 Task: Search for emails received yesterday in Outlook.
Action: Mouse moved to (291, 11)
Screenshot: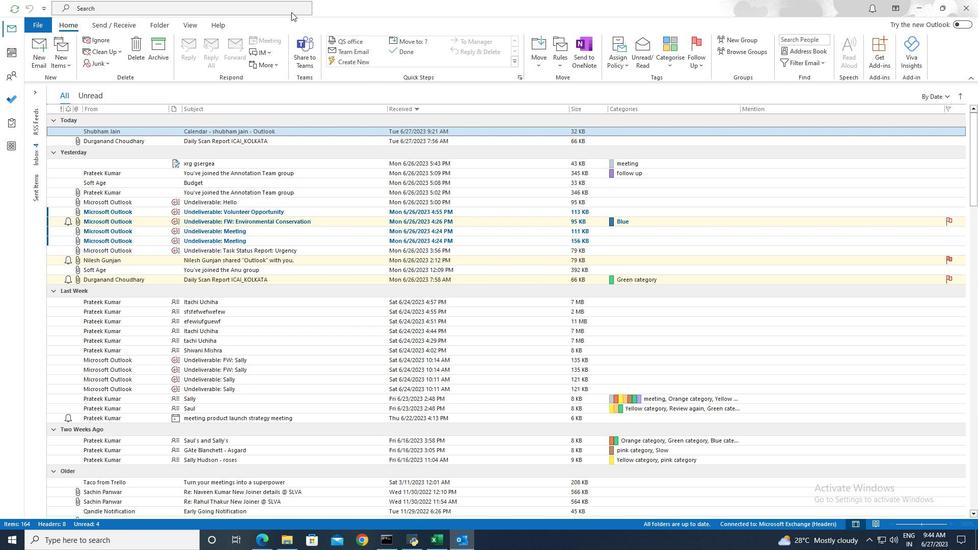 
Action: Mouse pressed left at (291, 11)
Screenshot: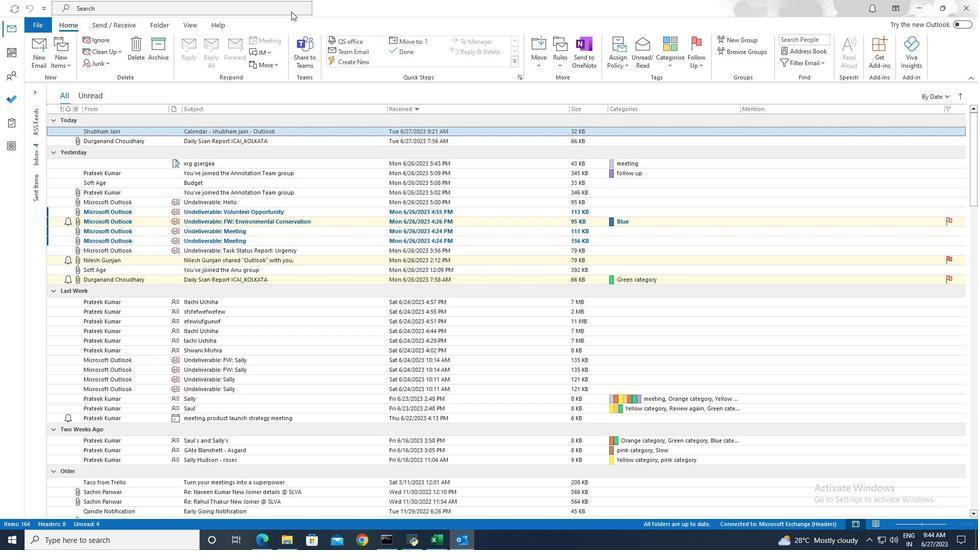 
Action: Mouse moved to (352, 10)
Screenshot: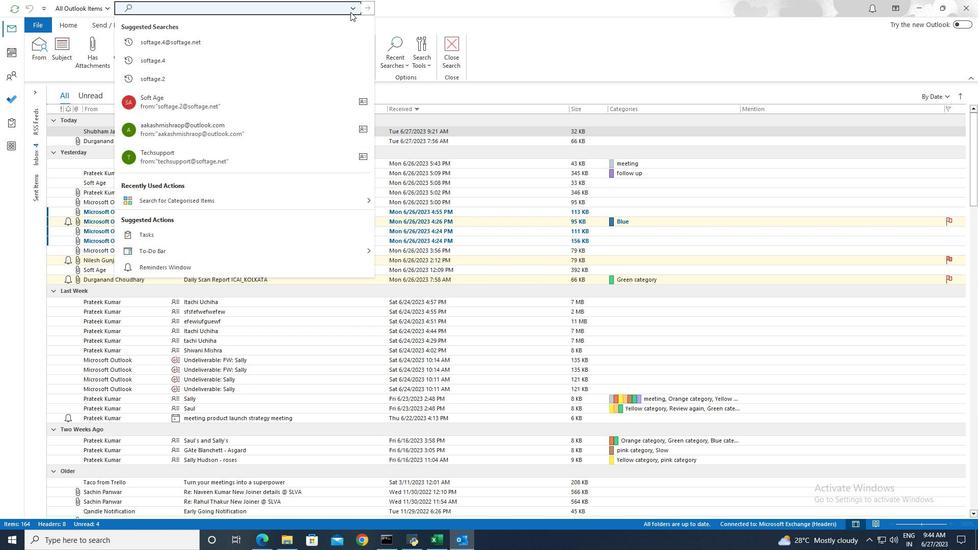 
Action: Mouse pressed left at (352, 10)
Screenshot: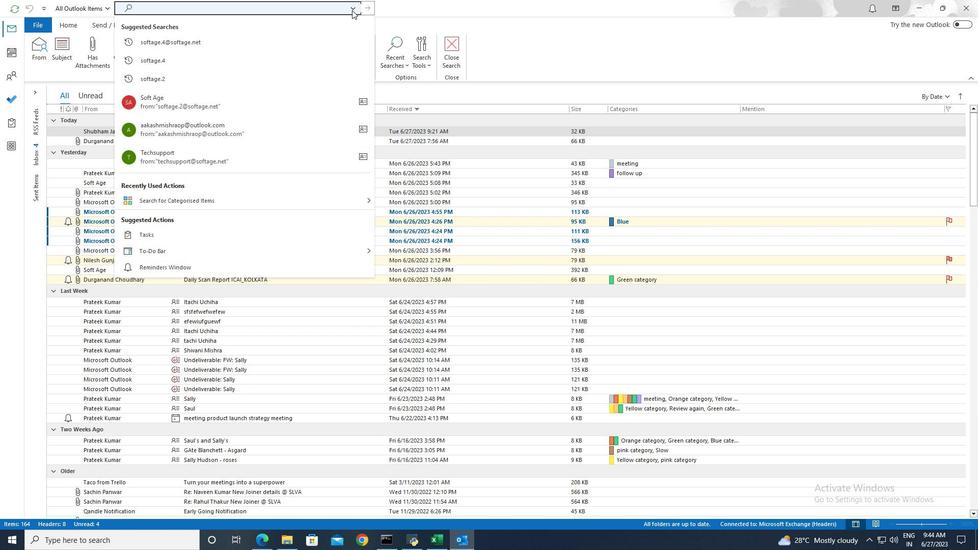 
Action: Mouse moved to (173, 217)
Screenshot: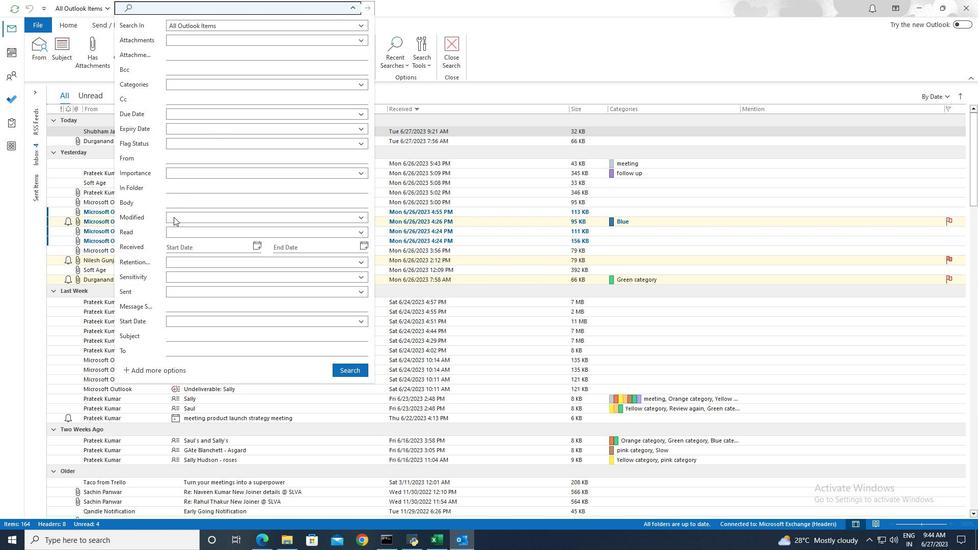 
Action: Mouse pressed left at (173, 217)
Screenshot: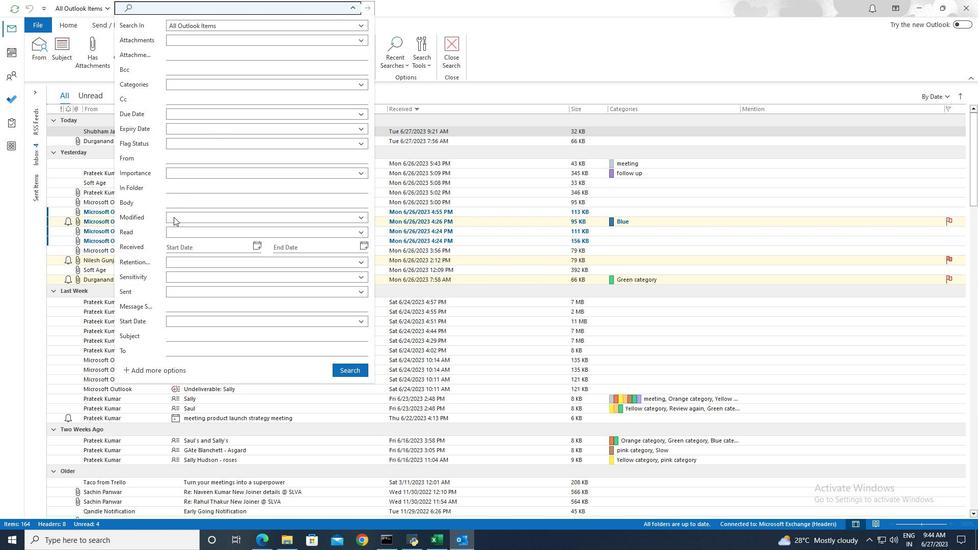 
Action: Mouse moved to (182, 234)
Screenshot: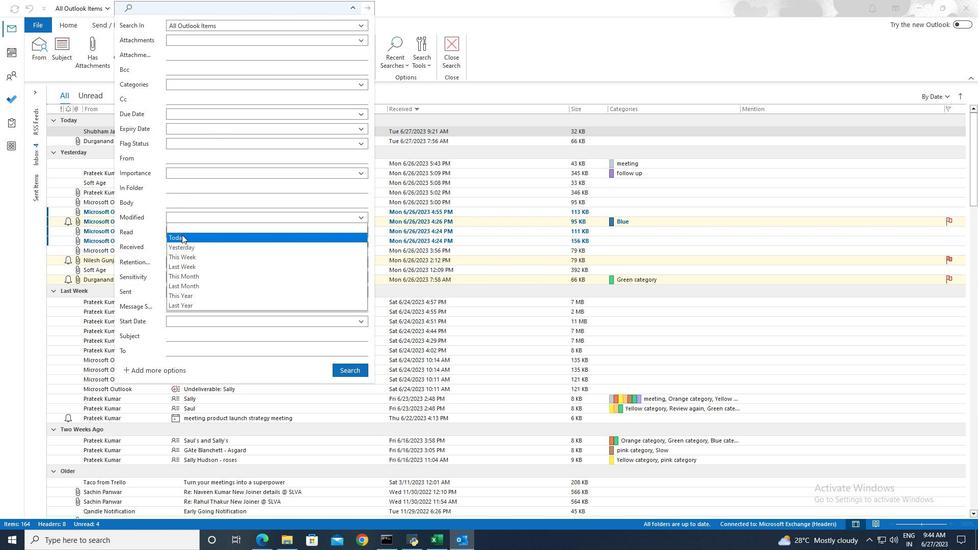 
Action: Mouse pressed left at (182, 234)
Screenshot: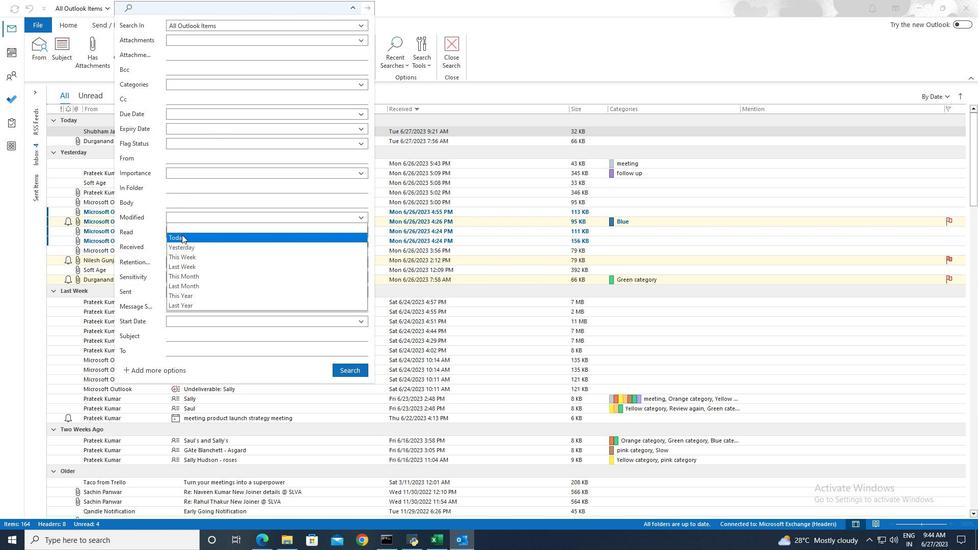 
Action: Mouse moved to (350, 369)
Screenshot: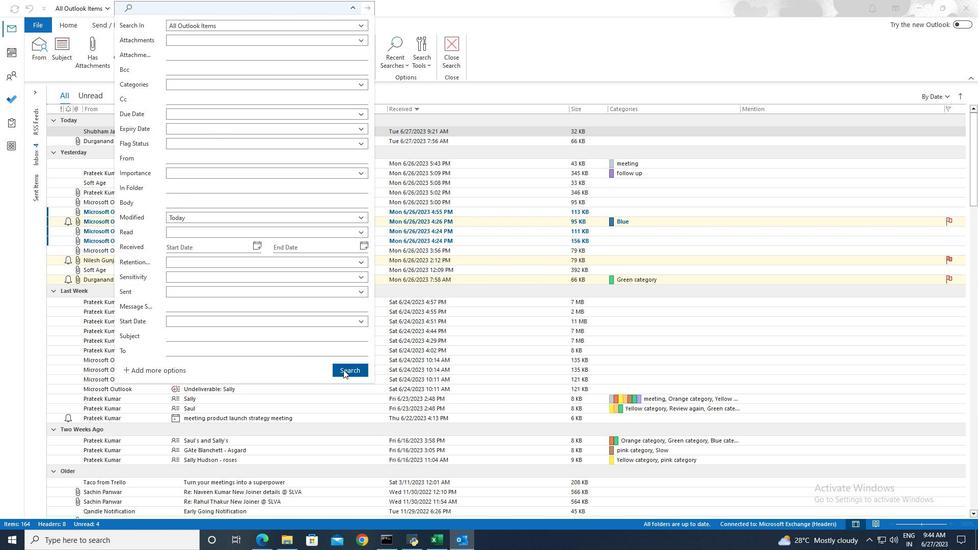 
Action: Mouse pressed left at (350, 369)
Screenshot: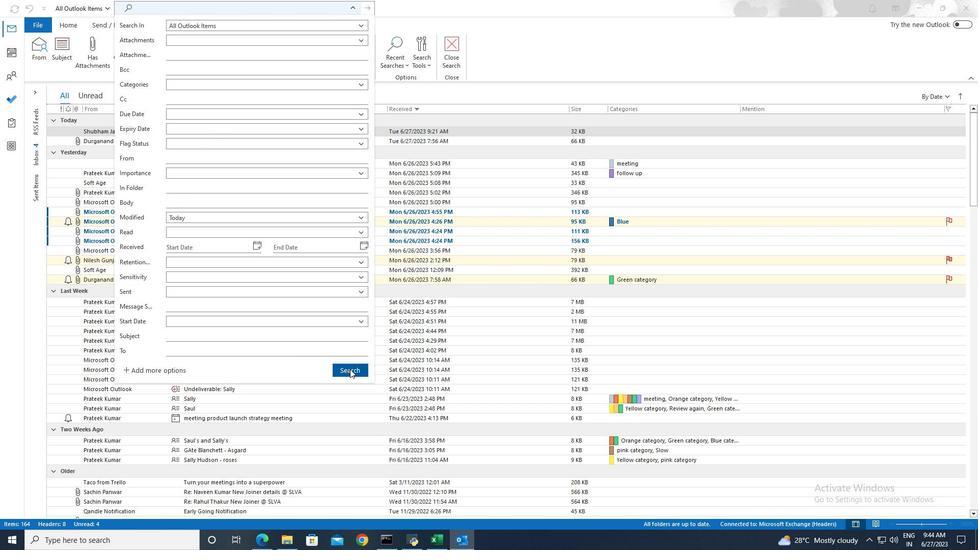 
